 Task: Toggle the option "Enable time stretching audio" in general audio settings.
Action: Mouse moved to (137, 18)
Screenshot: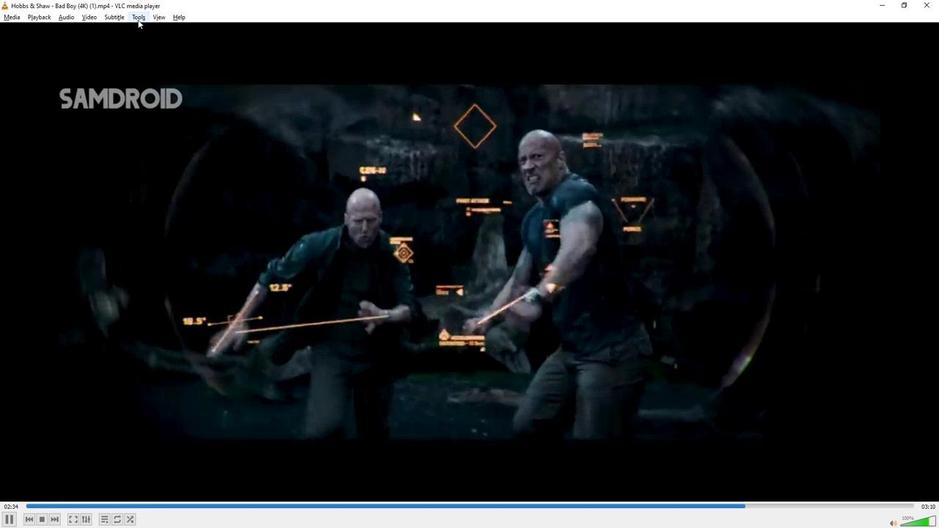 
Action: Mouse pressed left at (137, 18)
Screenshot: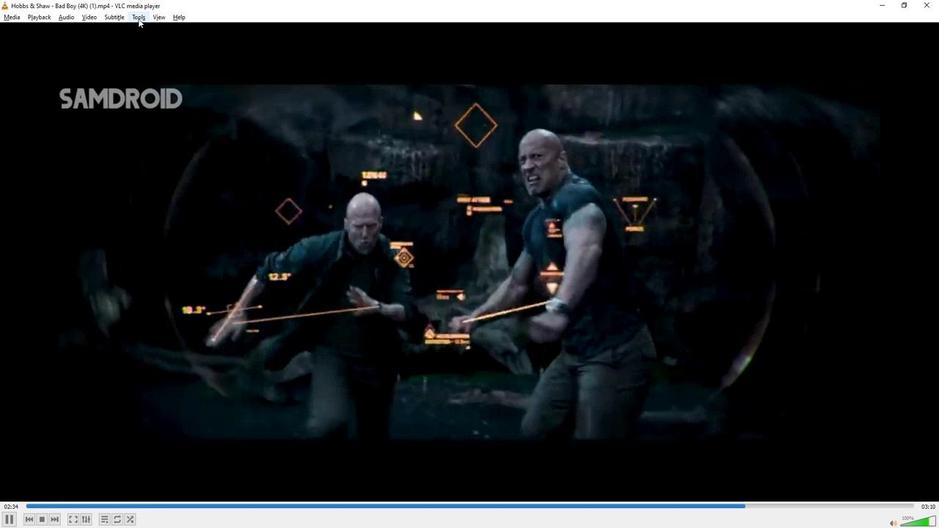 
Action: Mouse moved to (157, 132)
Screenshot: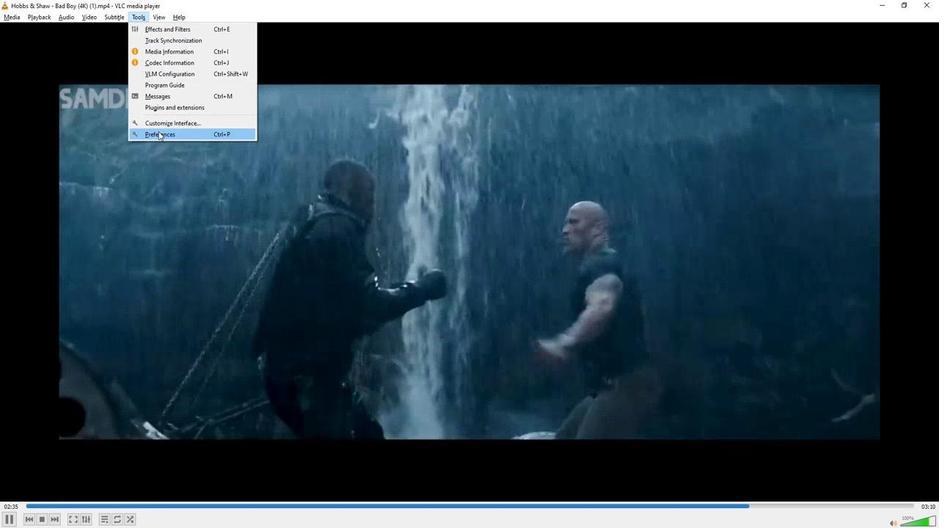 
Action: Mouse pressed left at (157, 132)
Screenshot: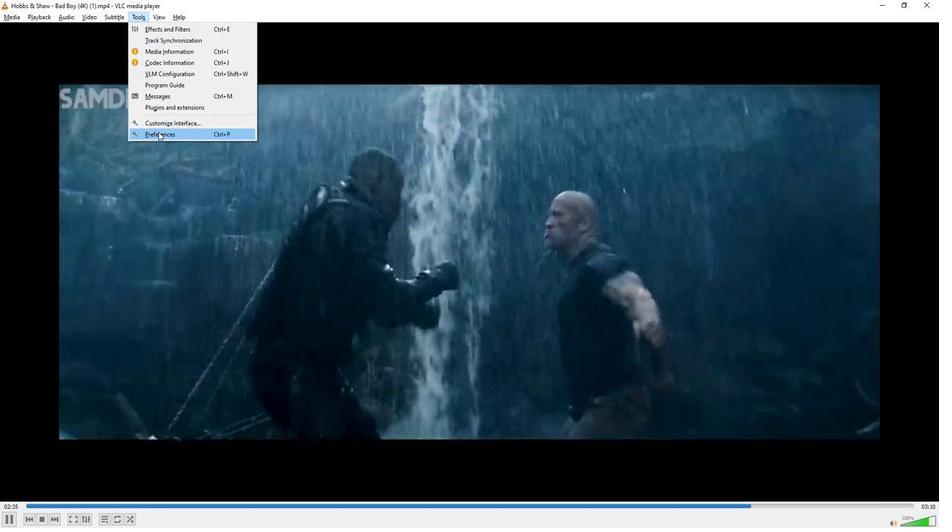 
Action: Mouse moved to (272, 397)
Screenshot: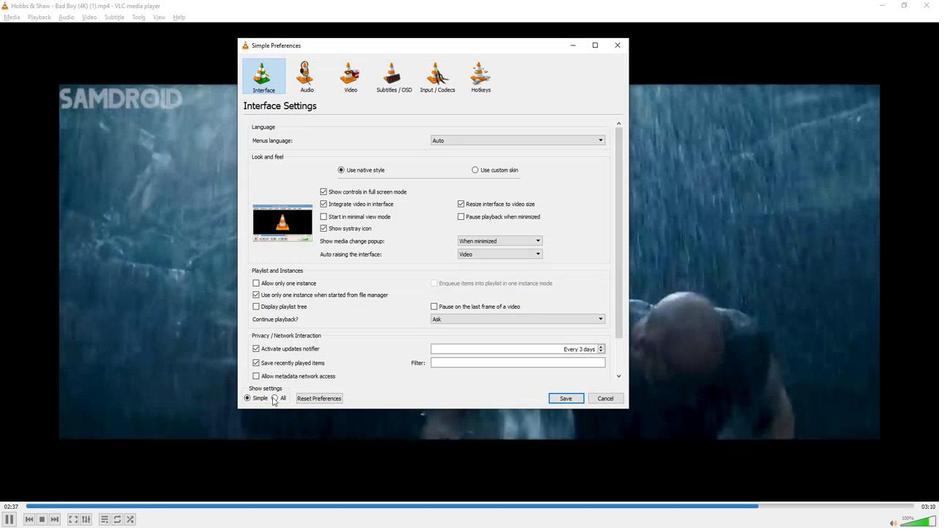 
Action: Mouse pressed left at (272, 397)
Screenshot: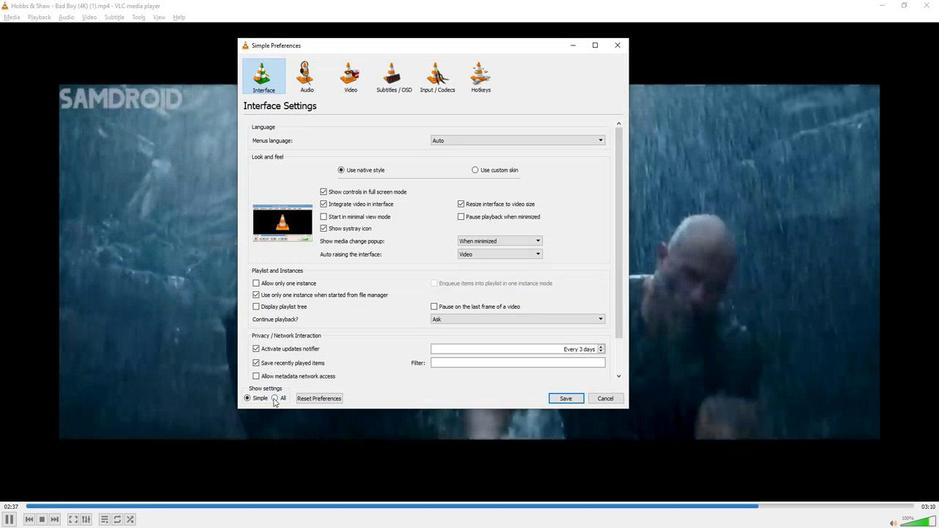 
Action: Mouse moved to (279, 151)
Screenshot: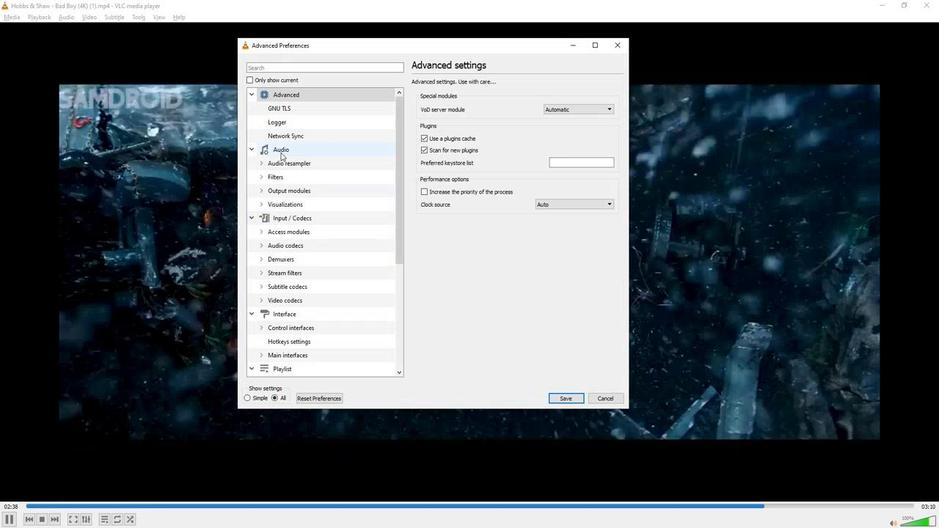 
Action: Mouse pressed left at (279, 151)
Screenshot: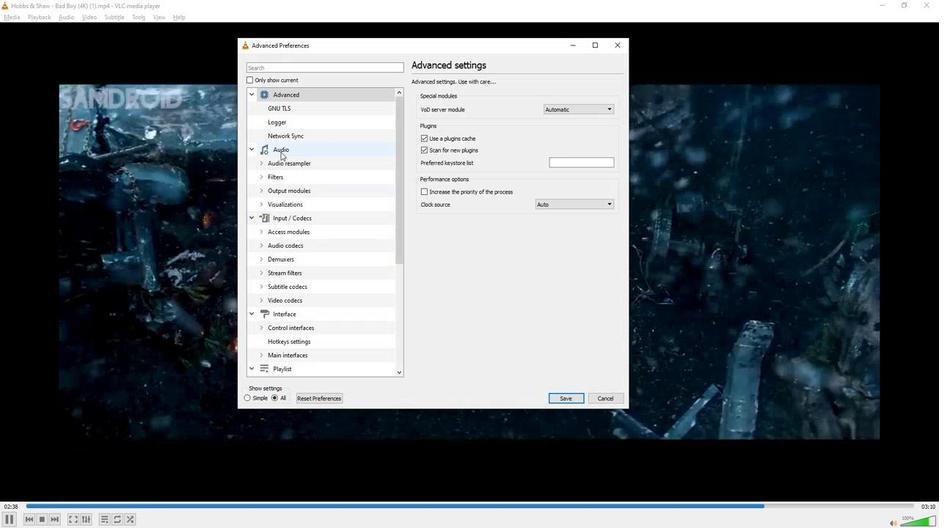 
Action: Mouse moved to (418, 248)
Screenshot: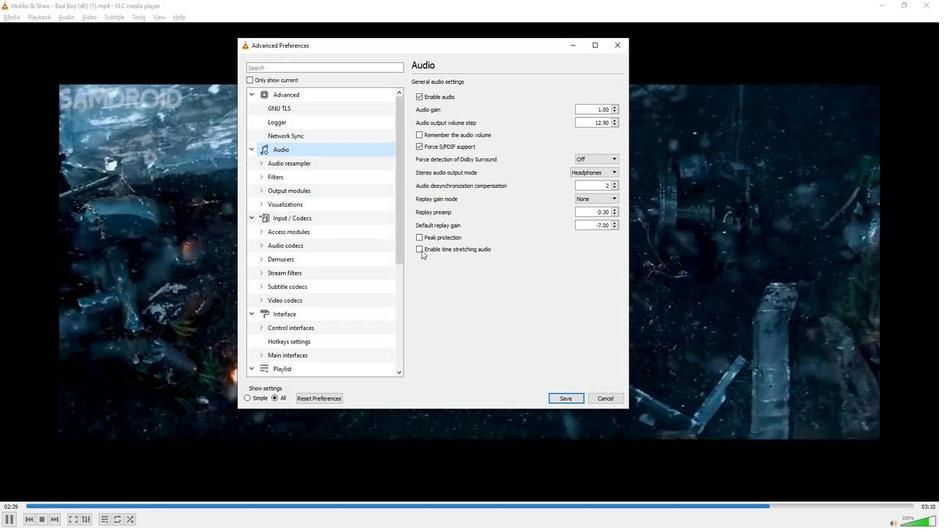 
Action: Mouse pressed left at (418, 248)
Screenshot: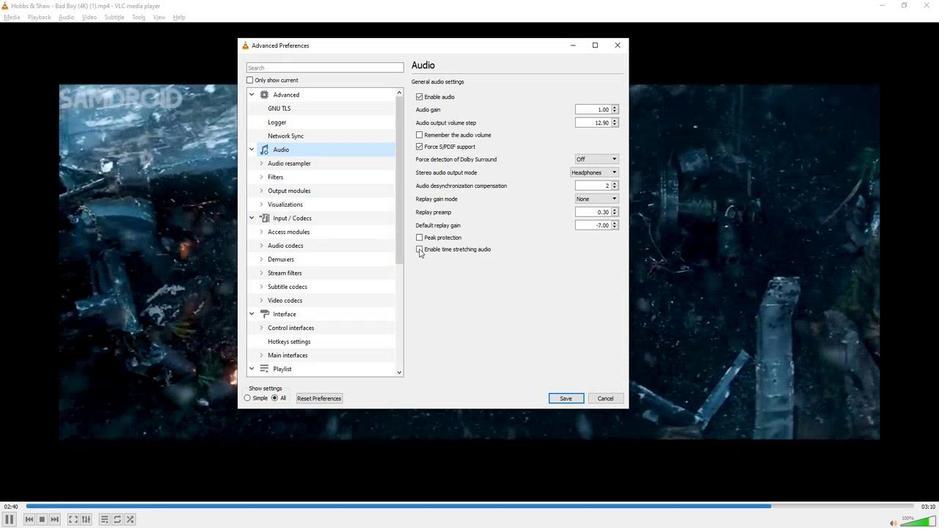 
Action: Mouse moved to (440, 324)
Screenshot: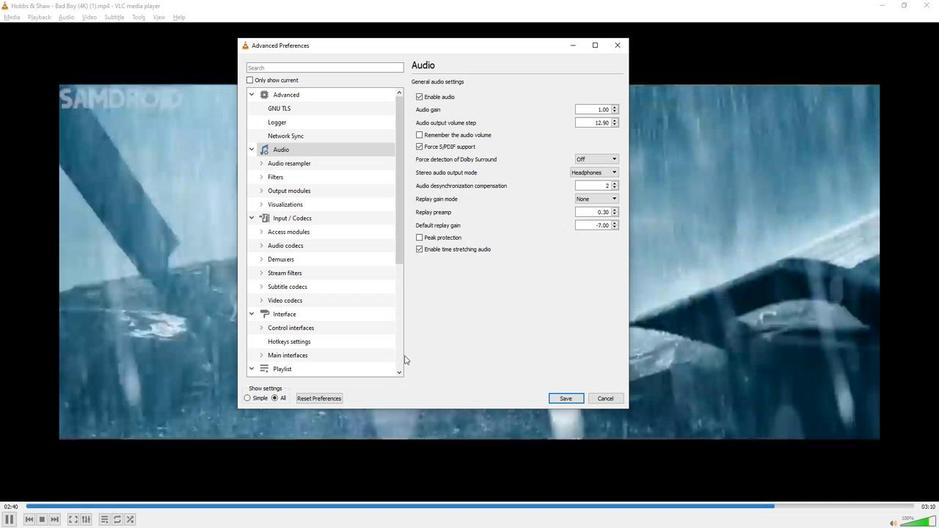 
